 Task: For heading Arial Rounded MT Bold with Underline.  font size for heading26,  'Change the font style of data to'Browallia New.  and font size to 18,  Change the alignment of both headline & data to Align middle & Align Text left.  In the sheet  DashboardReceiptLog
Action: Mouse moved to (24, 104)
Screenshot: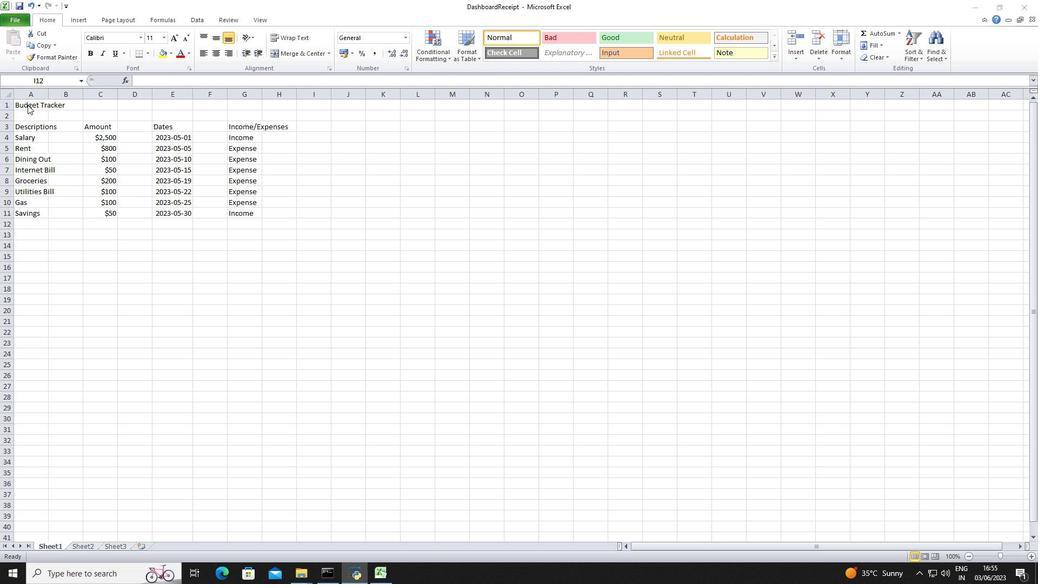 
Action: Mouse pressed left at (24, 104)
Screenshot: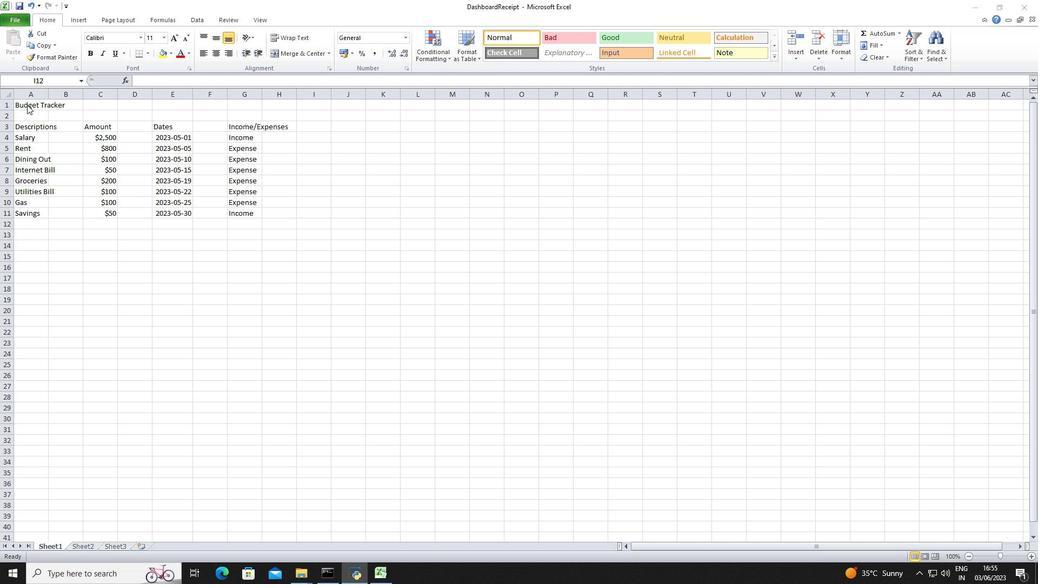 
Action: Mouse moved to (18, 108)
Screenshot: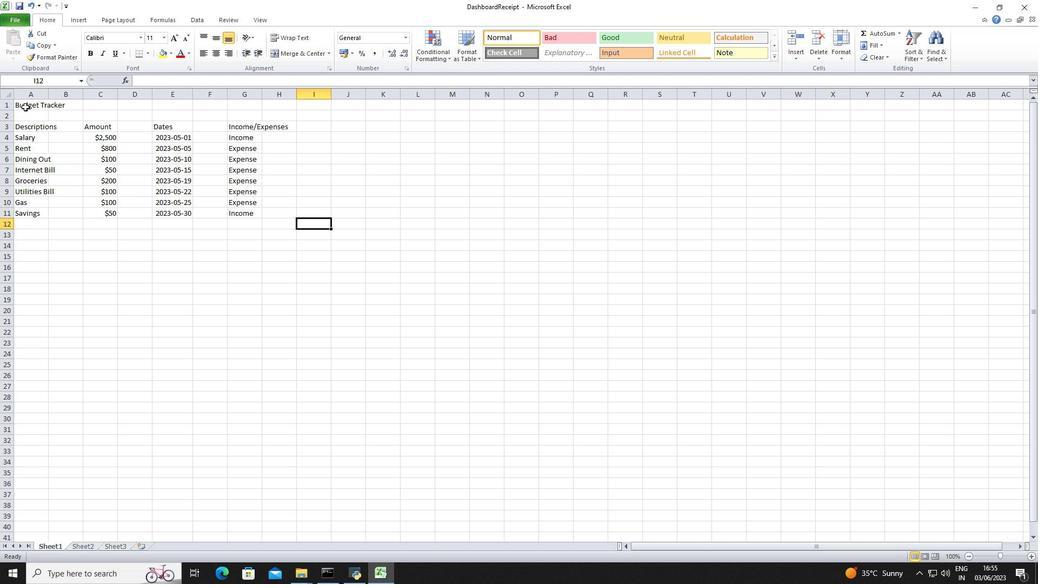 
Action: Mouse pressed left at (18, 108)
Screenshot: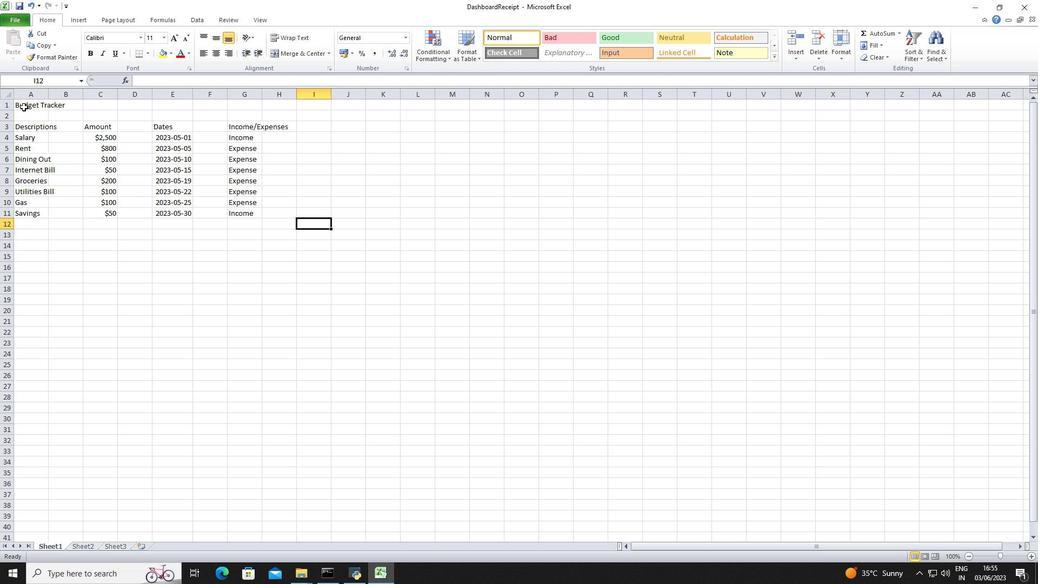 
Action: Mouse moved to (121, 38)
Screenshot: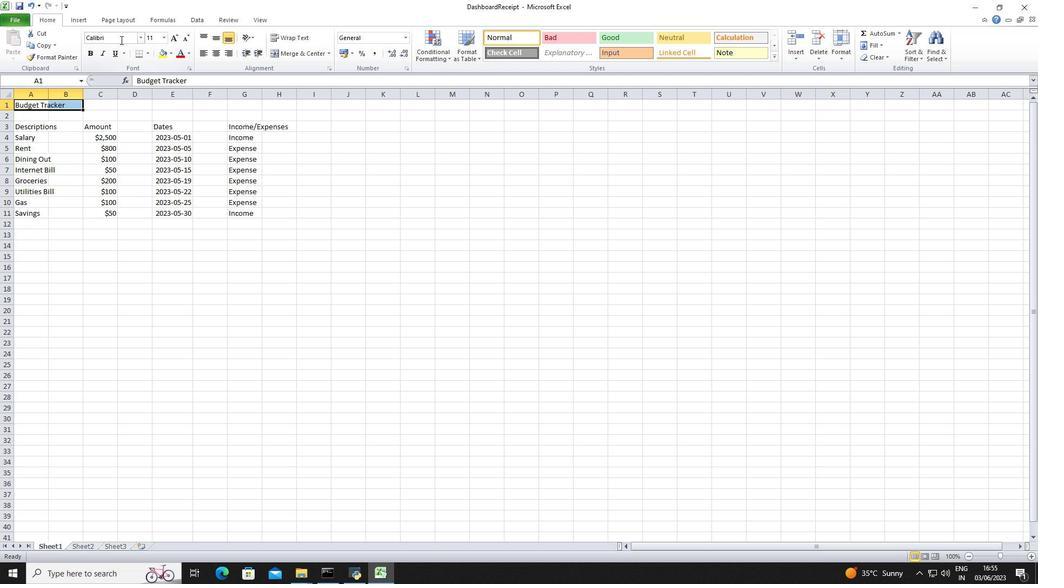 
Action: Mouse pressed left at (121, 38)
Screenshot: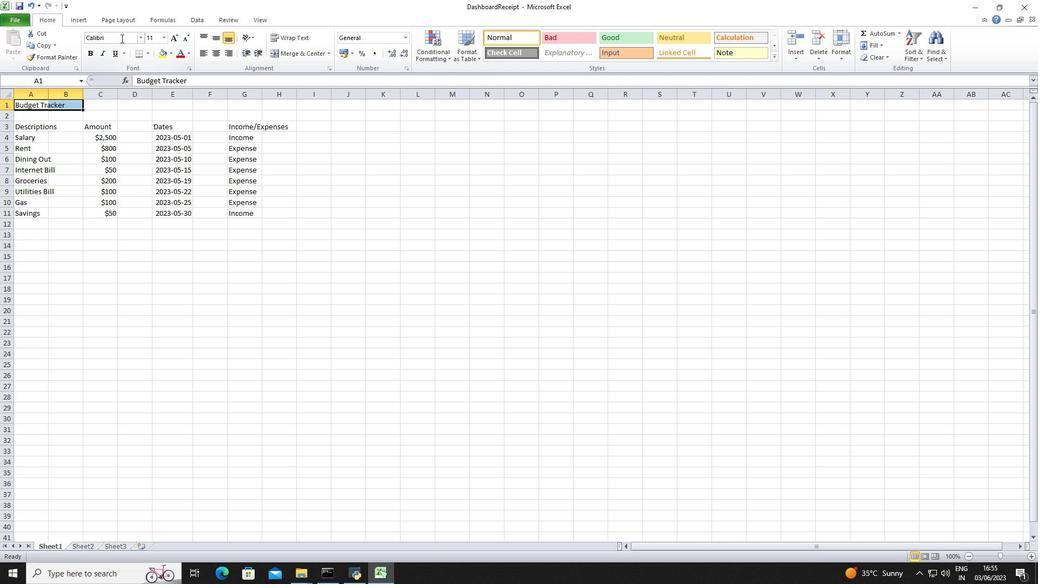 
Action: Mouse moved to (121, 38)
Screenshot: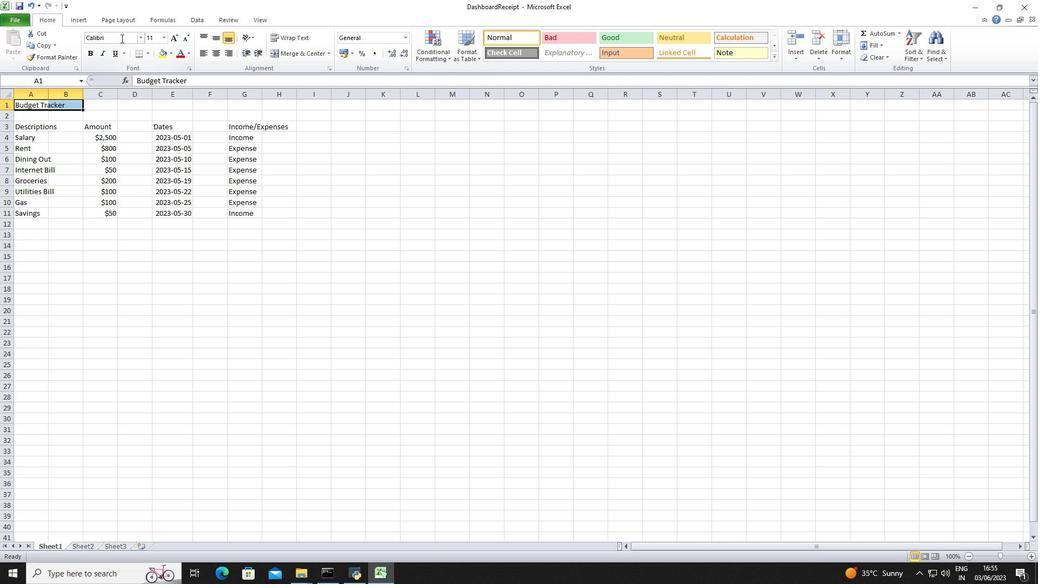 
Action: Key pressed <Key.shift><Key.shift><Key.shift><Key.shift>Arial<Key.space><Key.shift>Rounded<Key.space><Key.shift>MT<Key.space><Key.shift>Bold<Key.enter>
Screenshot: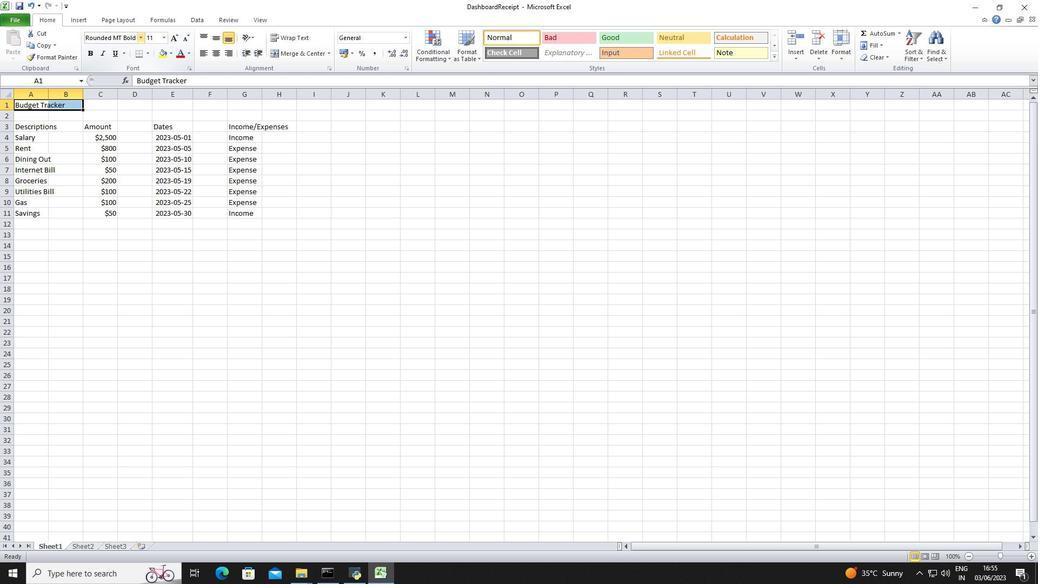 
Action: Mouse moved to (117, 56)
Screenshot: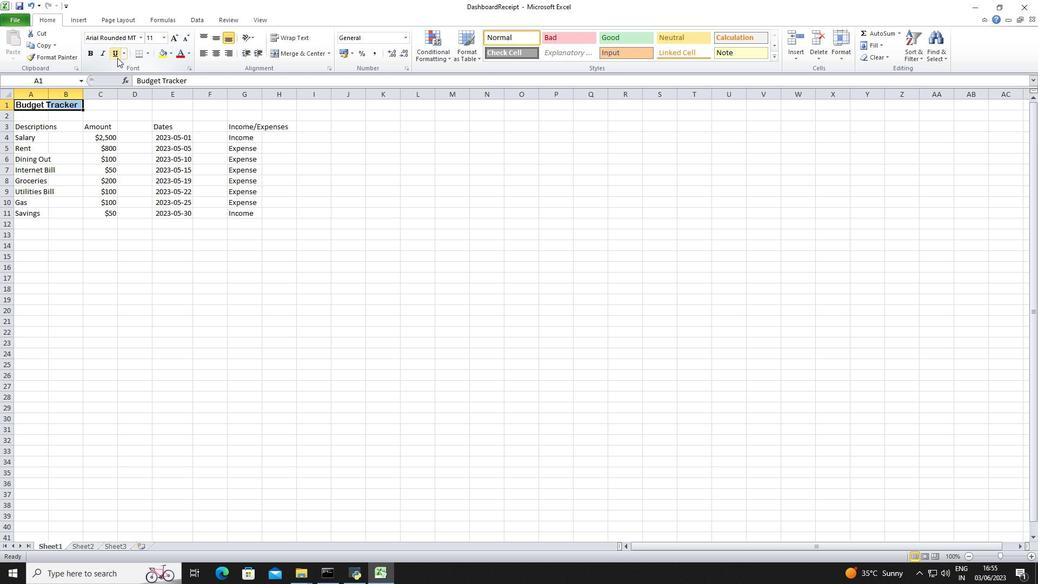 
Action: Mouse pressed left at (117, 56)
Screenshot: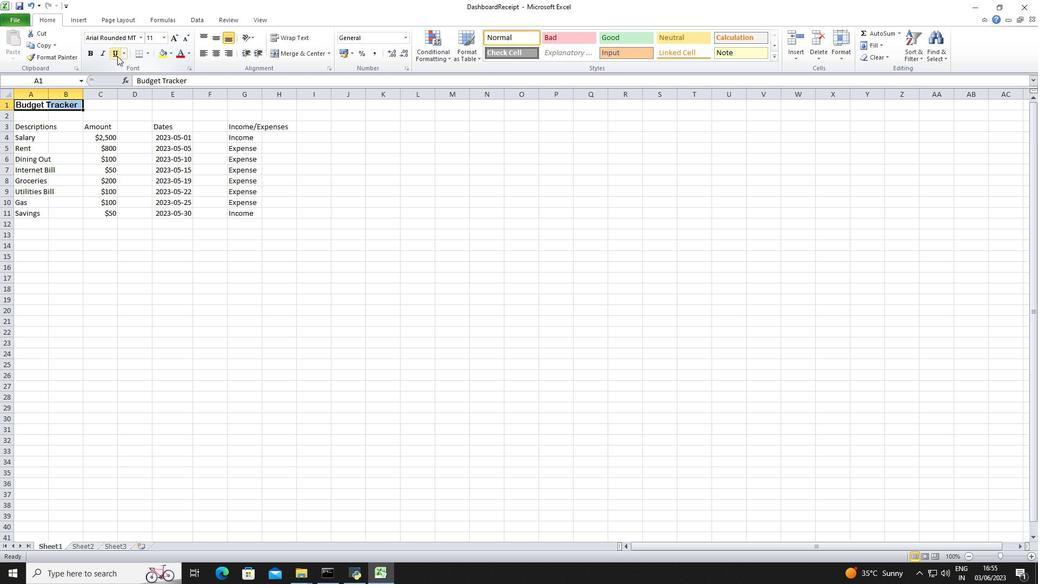 
Action: Mouse moved to (164, 38)
Screenshot: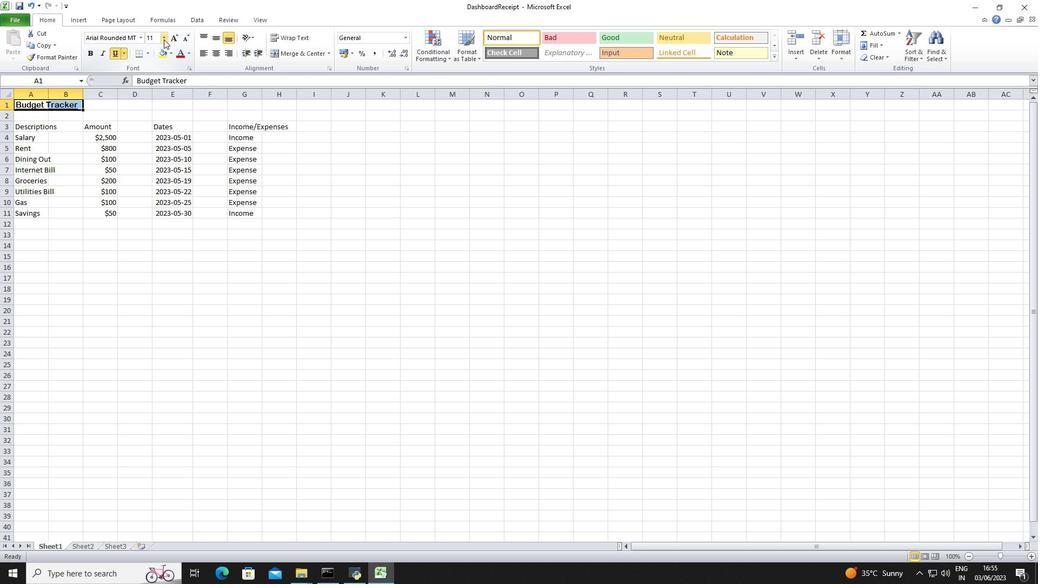 
Action: Mouse pressed left at (164, 38)
Screenshot: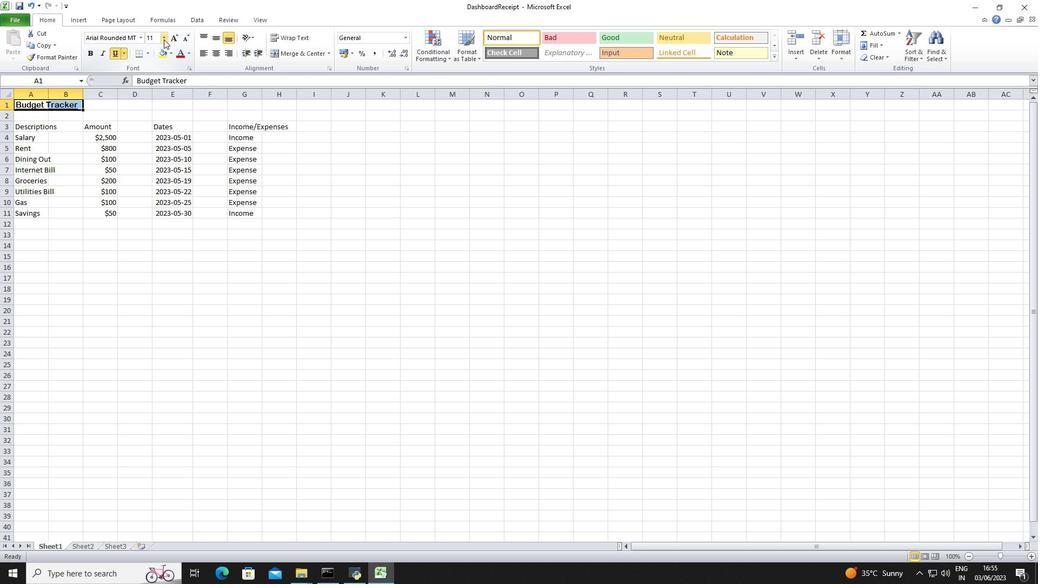 
Action: Mouse moved to (154, 149)
Screenshot: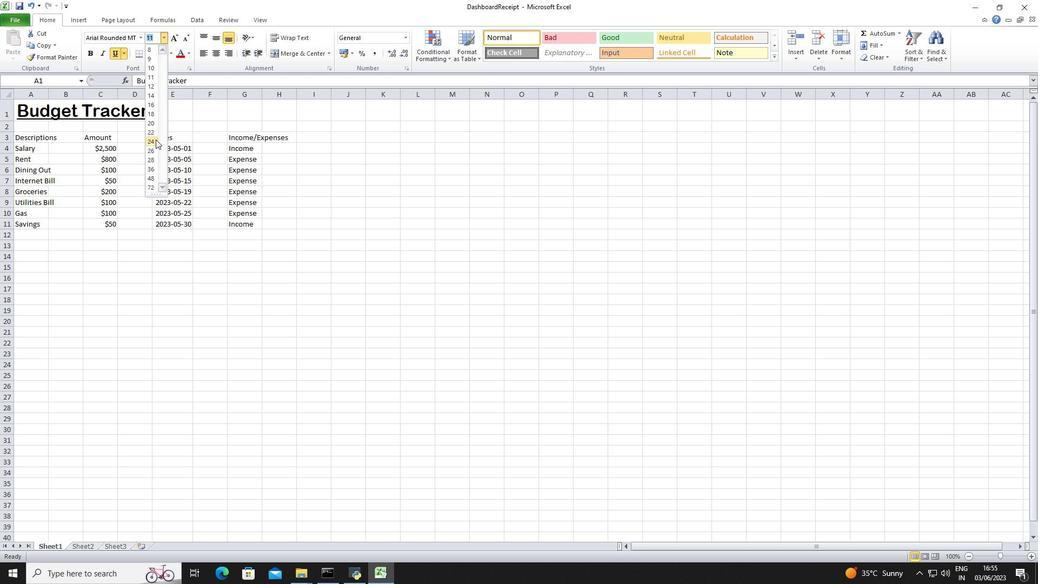 
Action: Mouse pressed left at (154, 149)
Screenshot: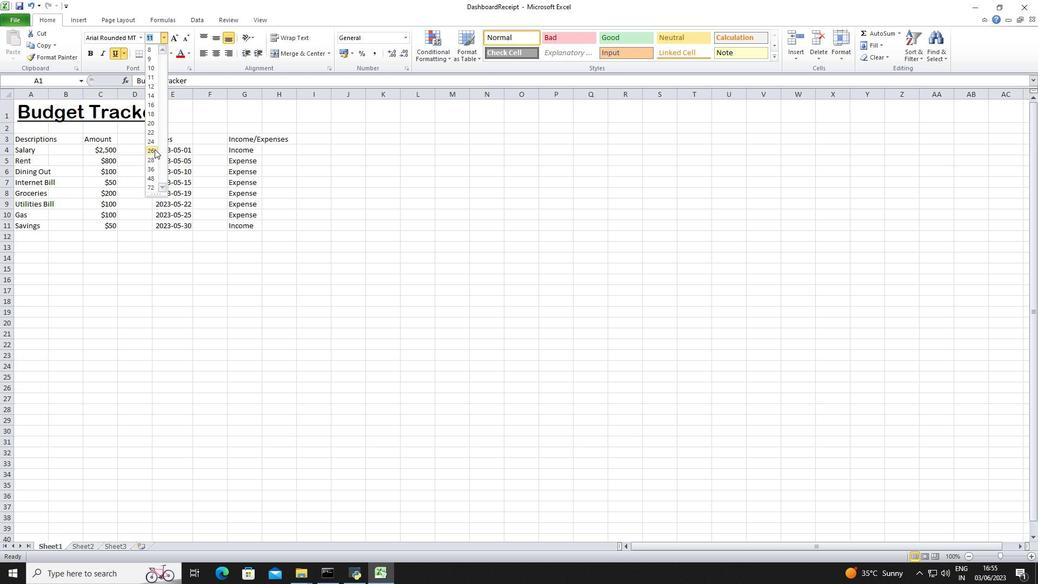 
Action: Mouse moved to (47, 139)
Screenshot: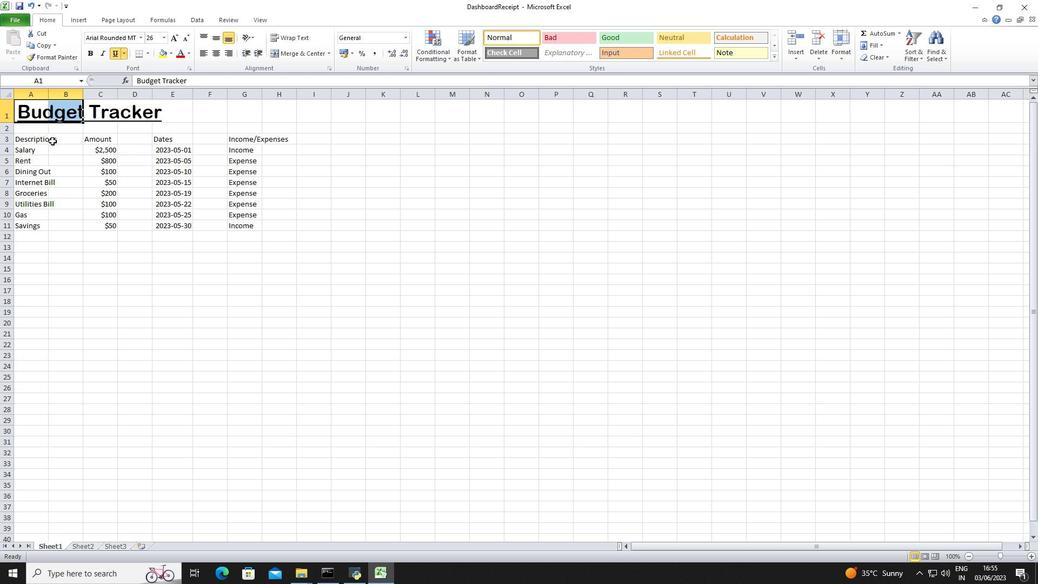 
Action: Mouse pressed left at (47, 139)
Screenshot: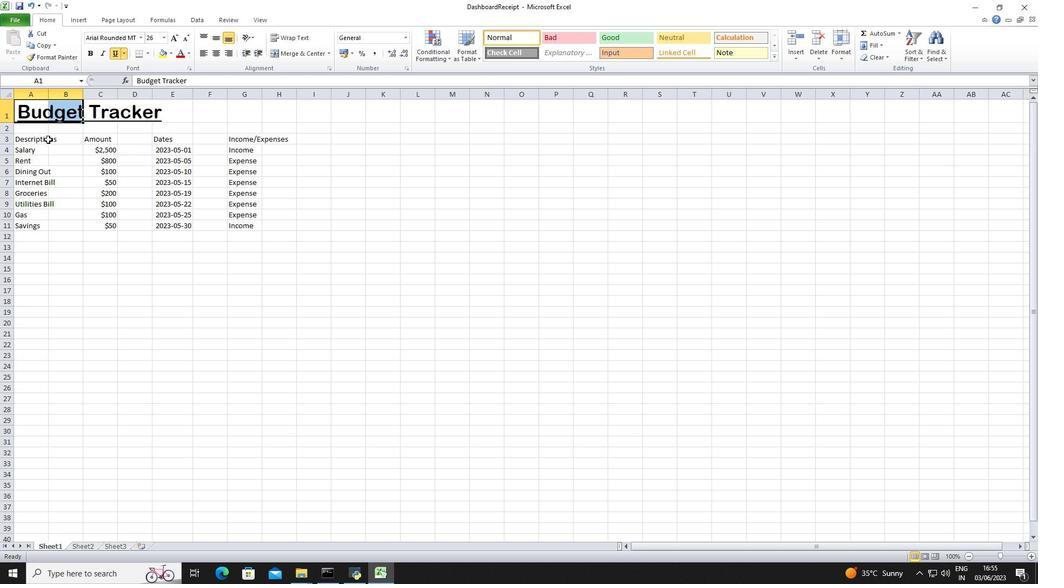 
Action: Mouse moved to (127, 37)
Screenshot: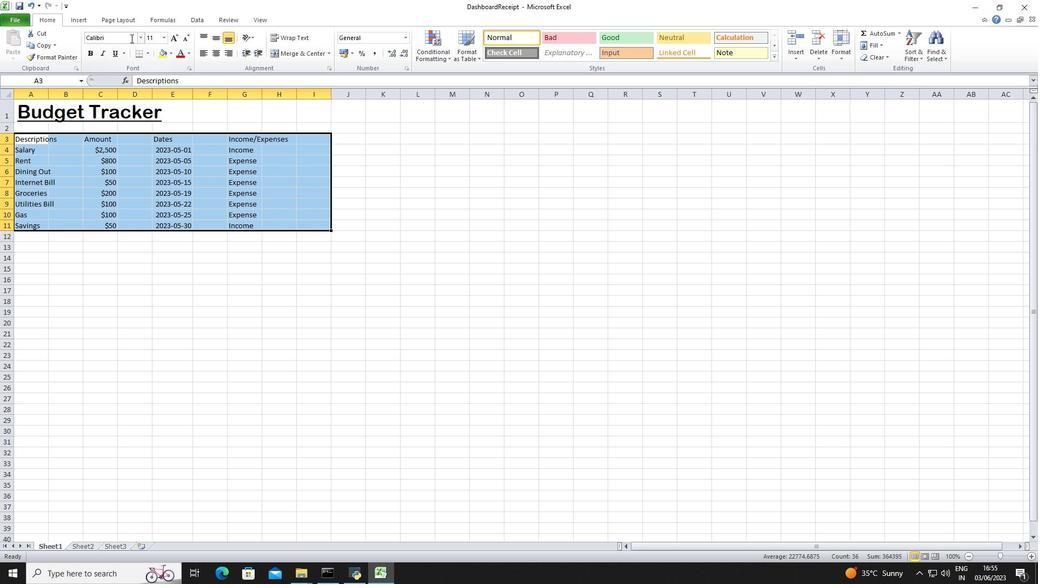 
Action: Mouse pressed left at (127, 37)
Screenshot: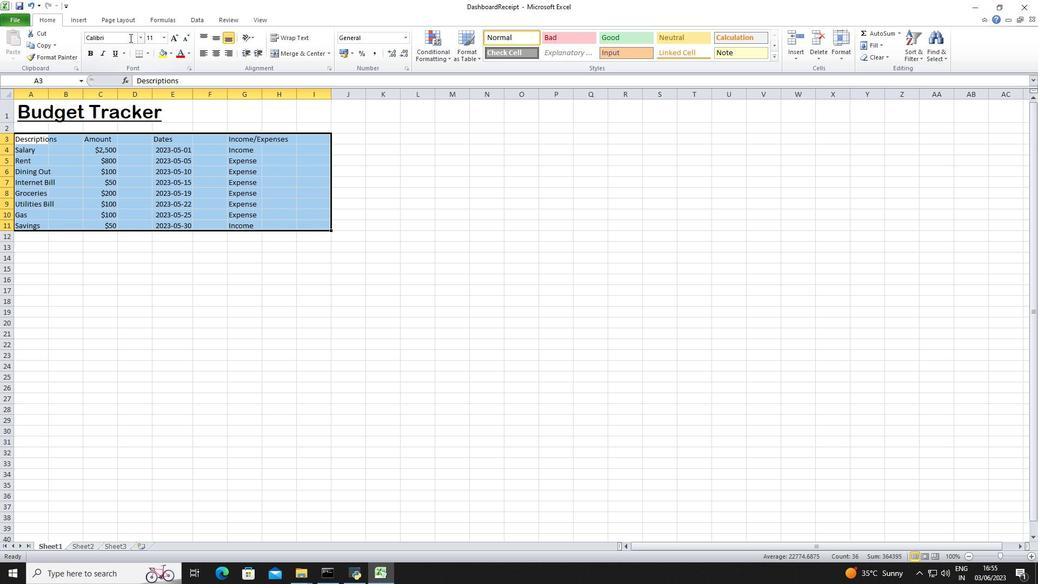 
Action: Key pressed <Key.shift>Browallia<Key.space><Key.shift>New<Key.enter>
Screenshot: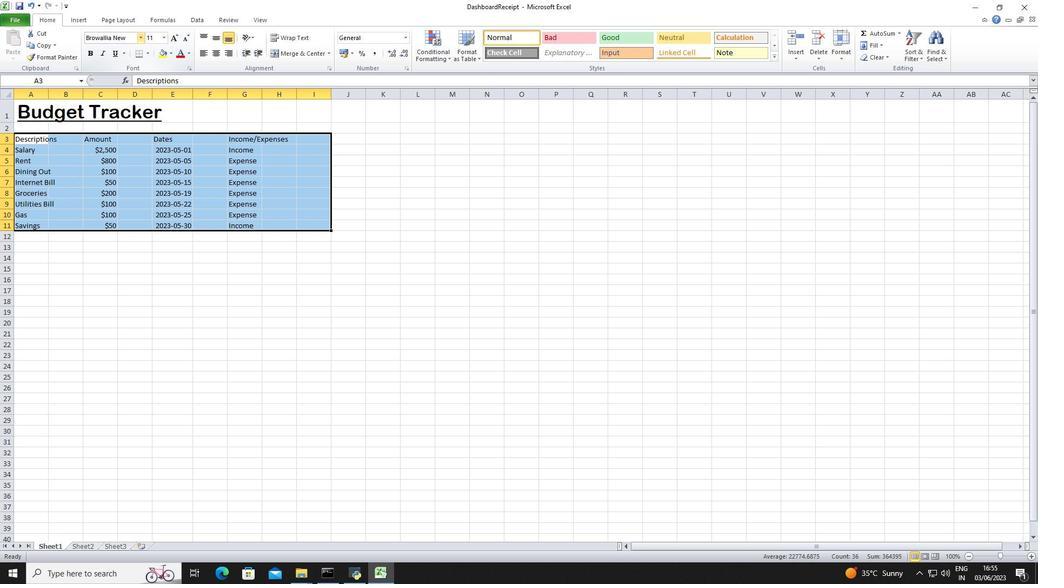 
Action: Mouse moved to (164, 38)
Screenshot: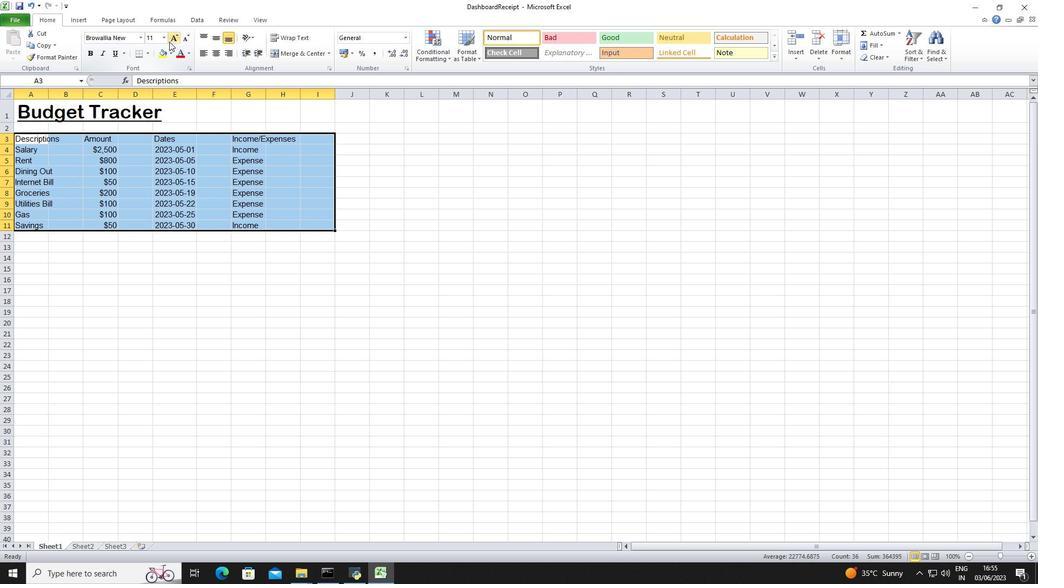 
Action: Mouse pressed left at (164, 38)
Screenshot: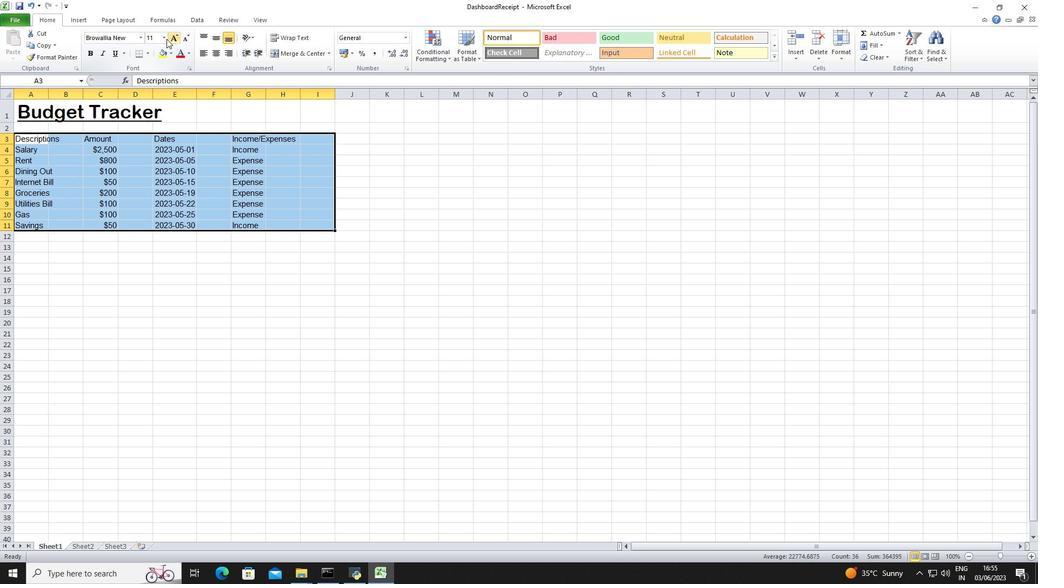 
Action: Mouse moved to (152, 115)
Screenshot: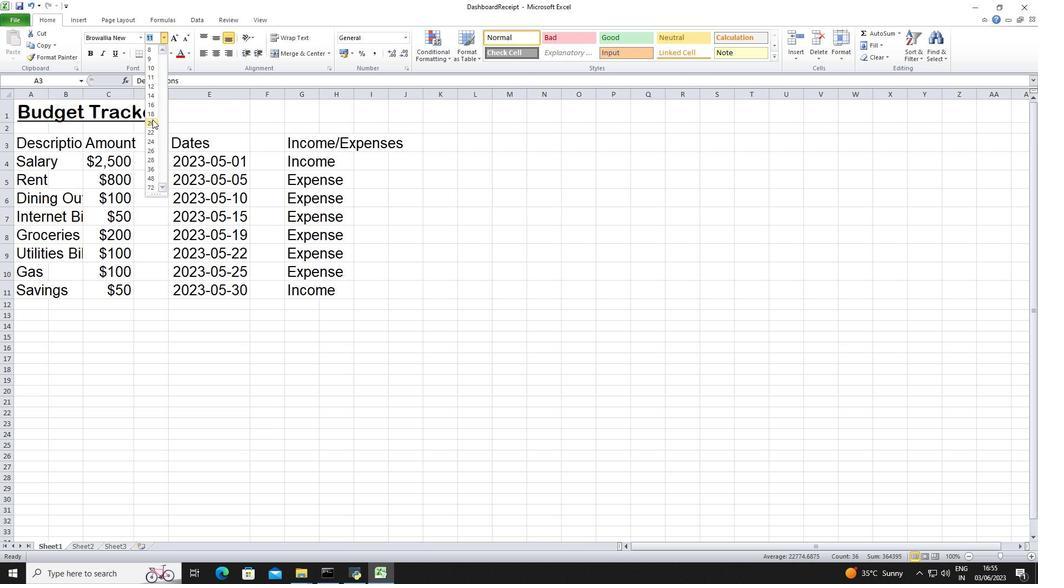 
Action: Mouse pressed left at (152, 115)
Screenshot: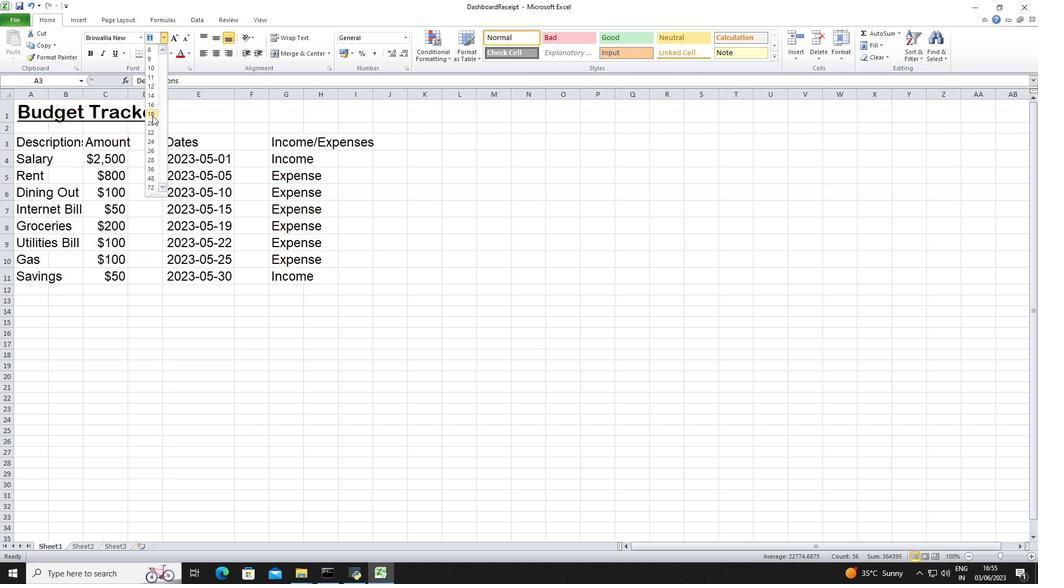 
Action: Mouse moved to (204, 54)
Screenshot: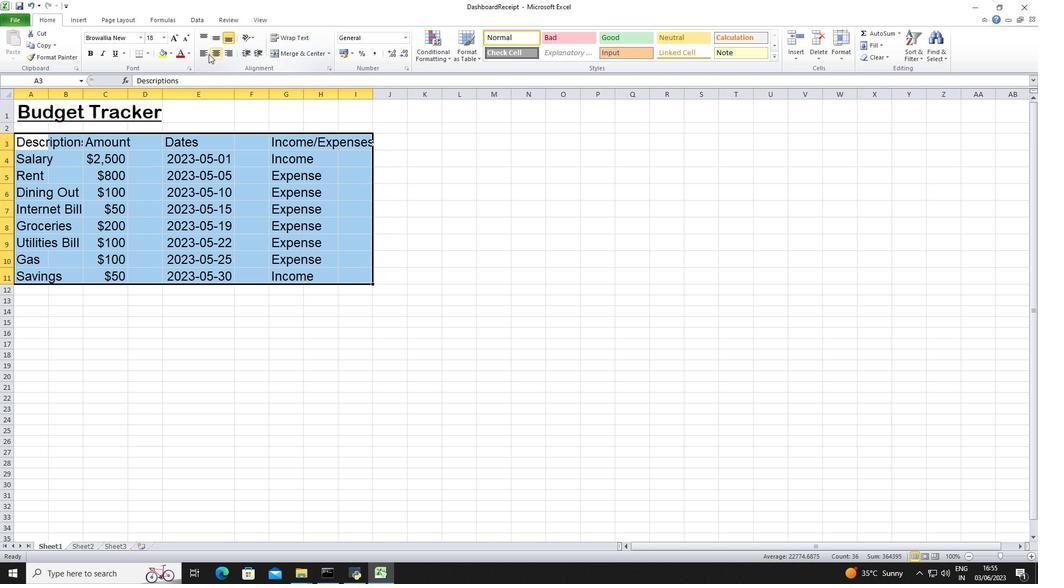 
Action: Mouse pressed left at (204, 54)
Screenshot: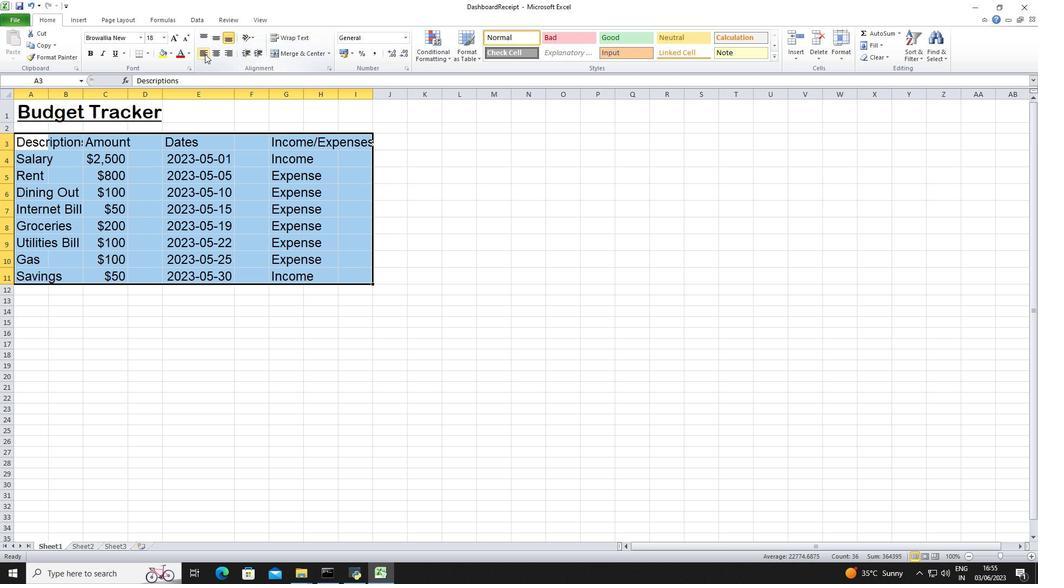 
Action: Mouse moved to (18, 113)
Screenshot: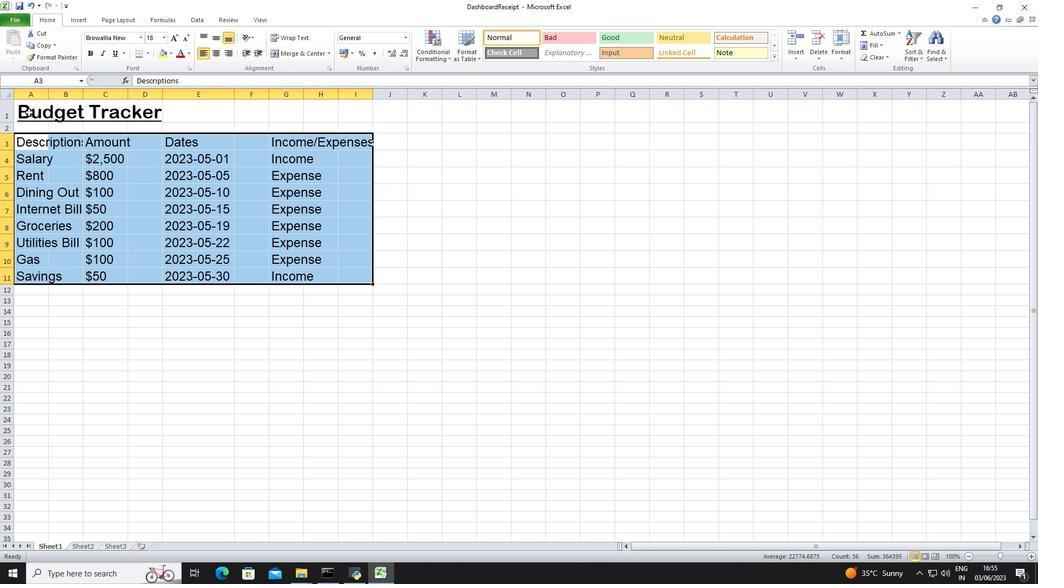 
Action: Mouse pressed left at (18, 113)
Screenshot: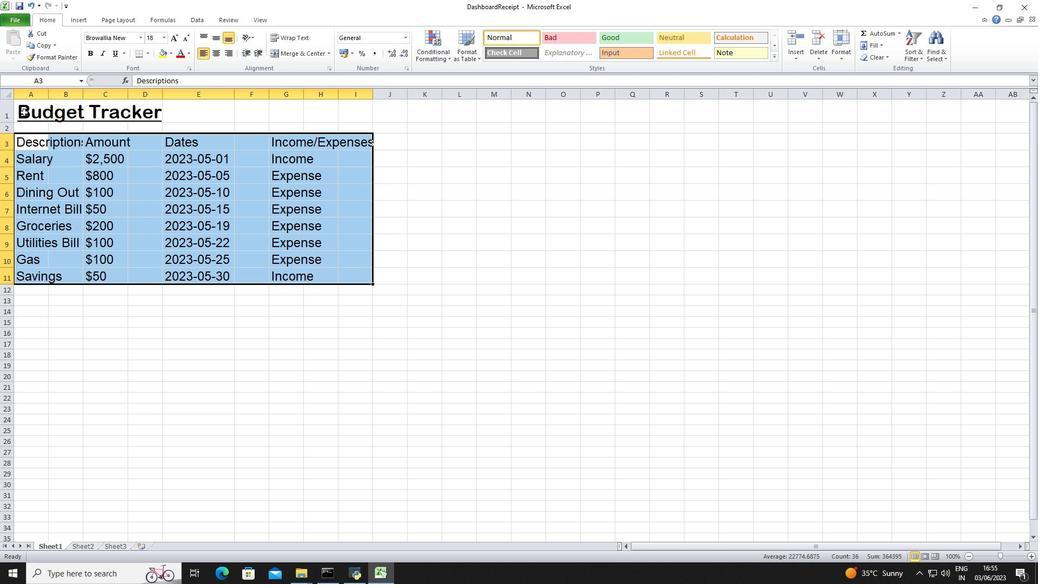 
Action: Mouse moved to (213, 54)
Screenshot: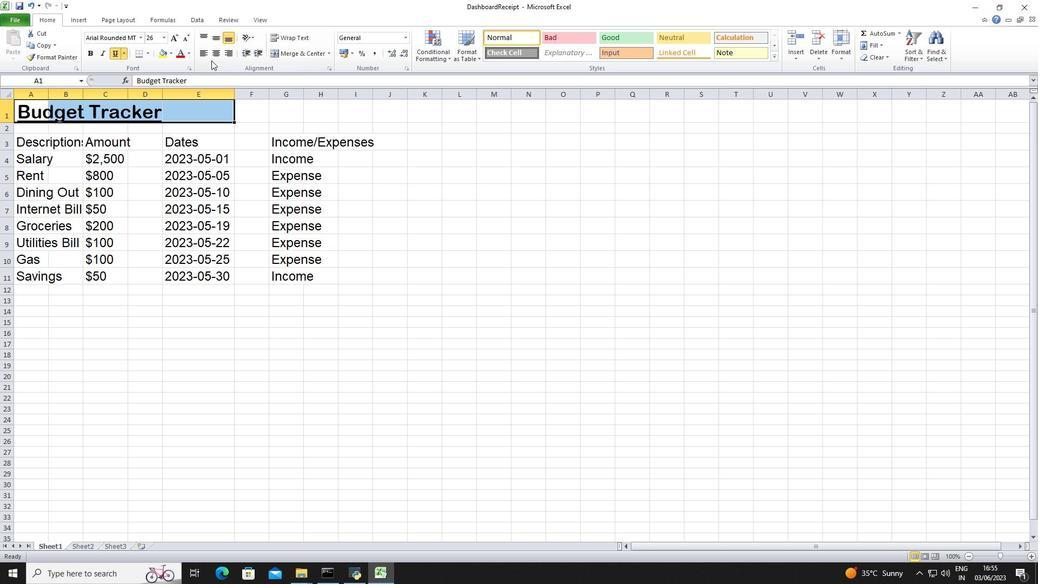 
Action: Mouse pressed left at (213, 54)
Screenshot: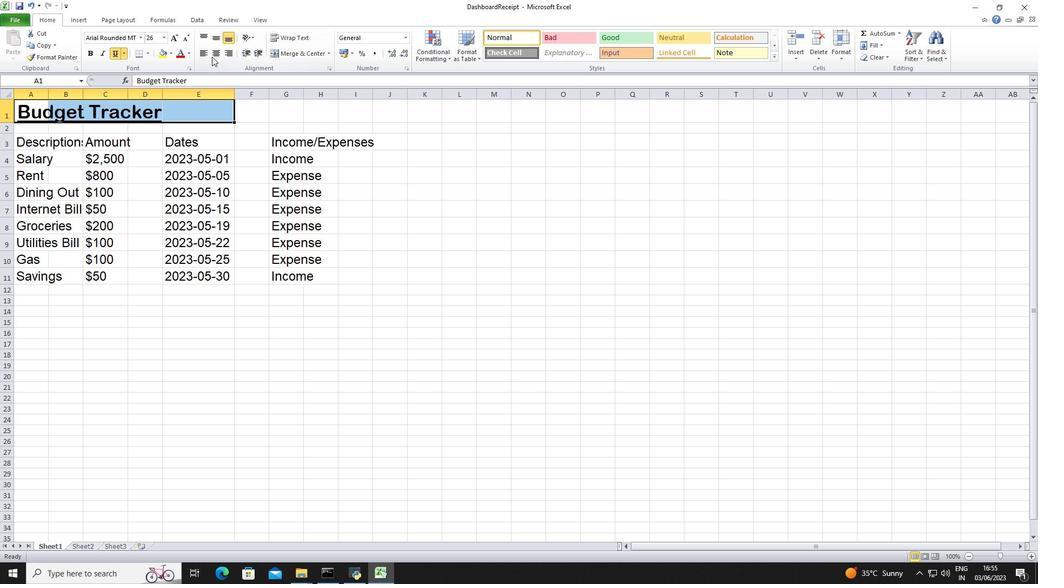
Action: Mouse moved to (49, 95)
Screenshot: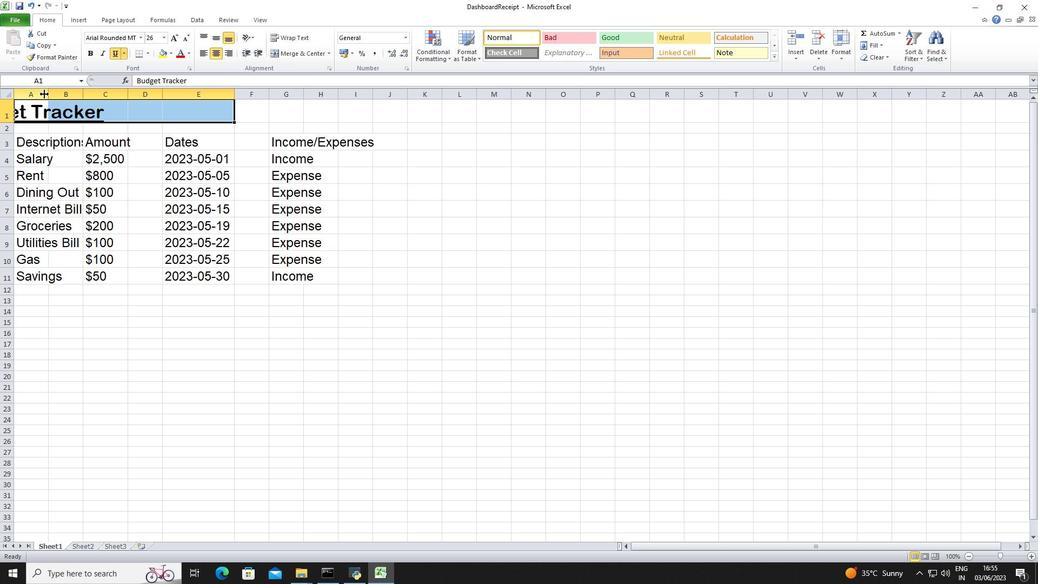 
Action: Mouse pressed left at (49, 95)
Screenshot: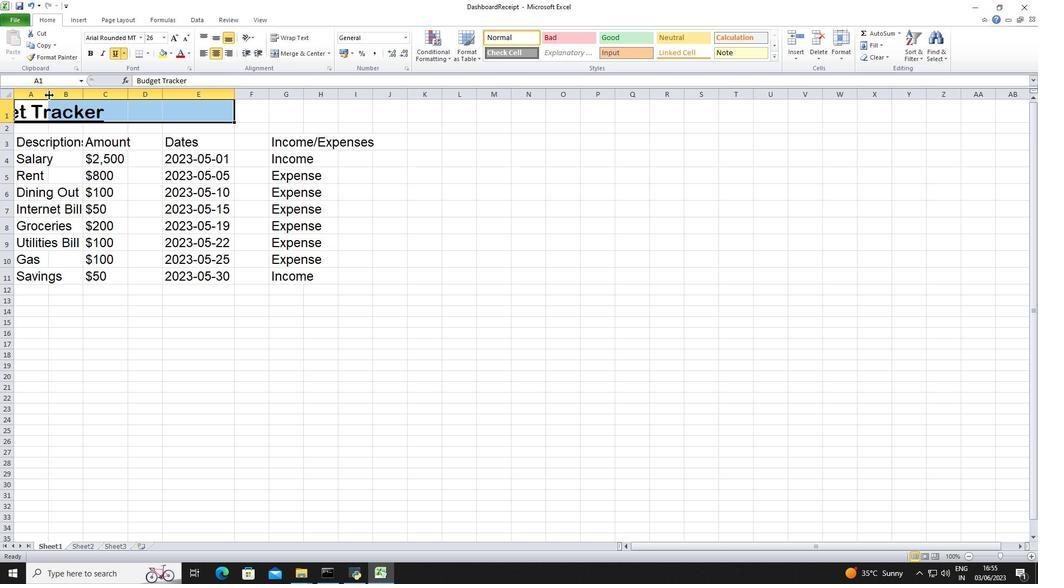 
Action: Mouse moved to (533, 238)
Screenshot: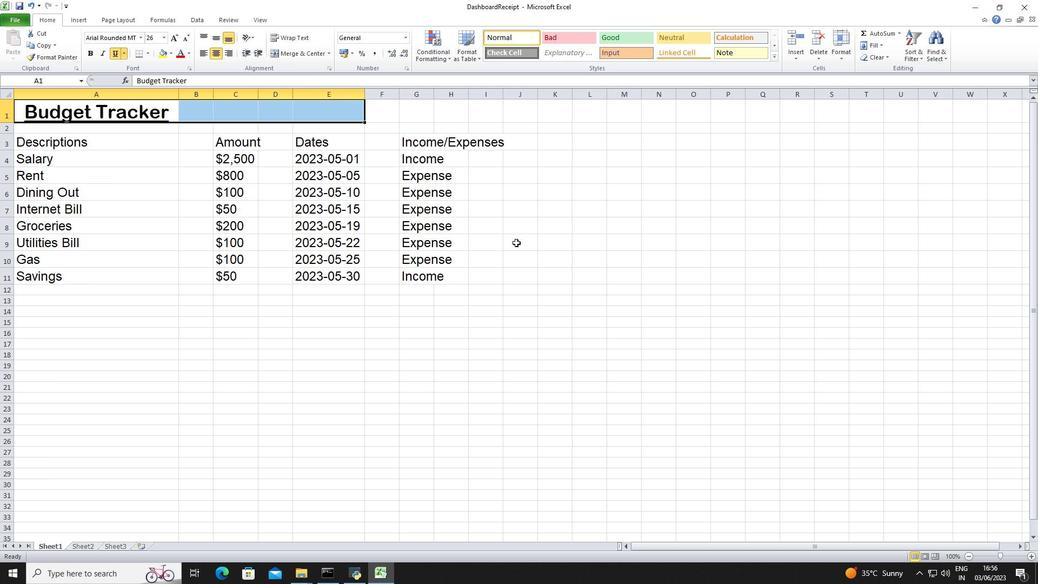 
Action: Mouse pressed left at (533, 238)
Screenshot: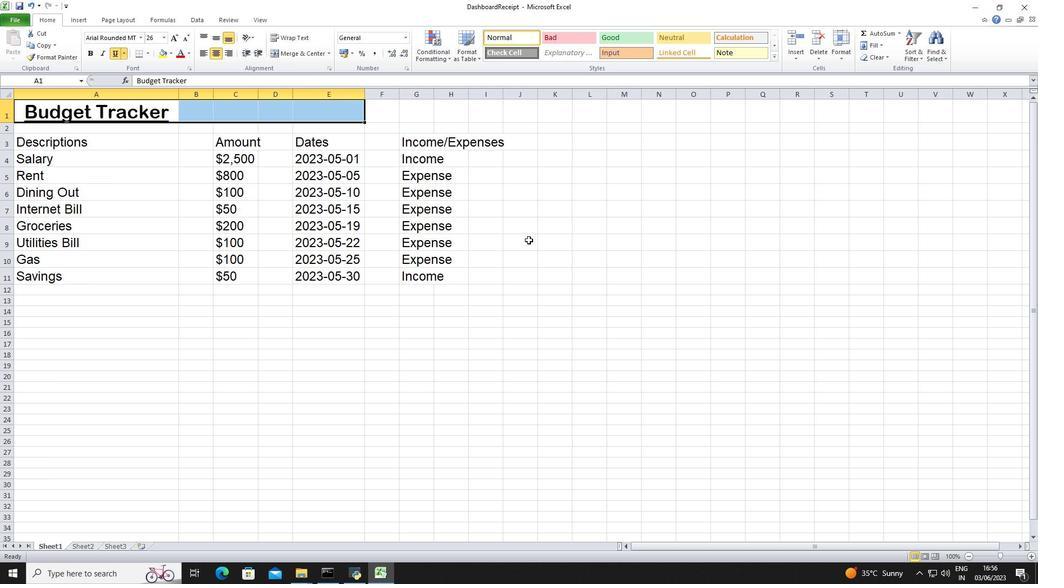 
